 Task: Change the speed to Faster (fine).
Action: Mouse moved to (36, 16)
Screenshot: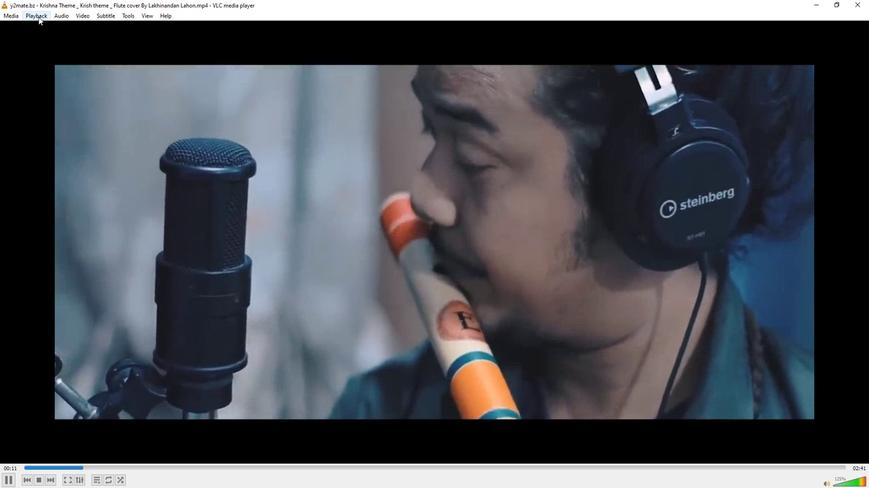 
Action: Mouse pressed left at (36, 16)
Screenshot: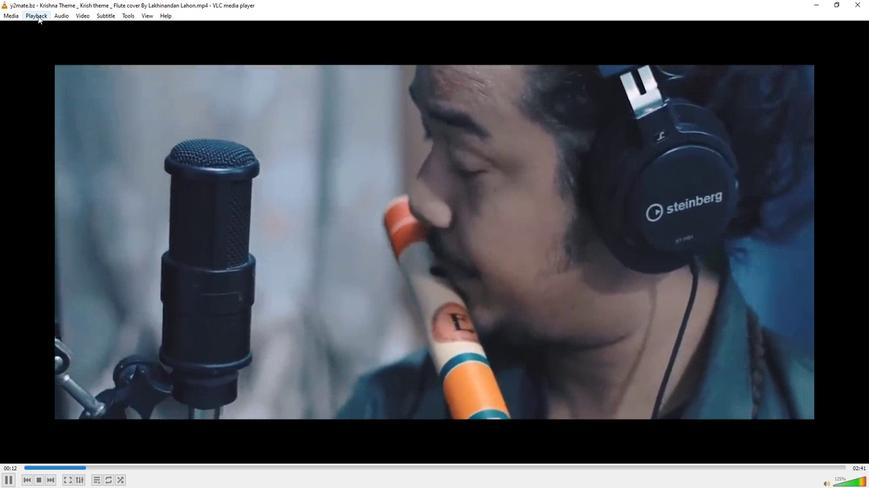 
Action: Mouse moved to (69, 87)
Screenshot: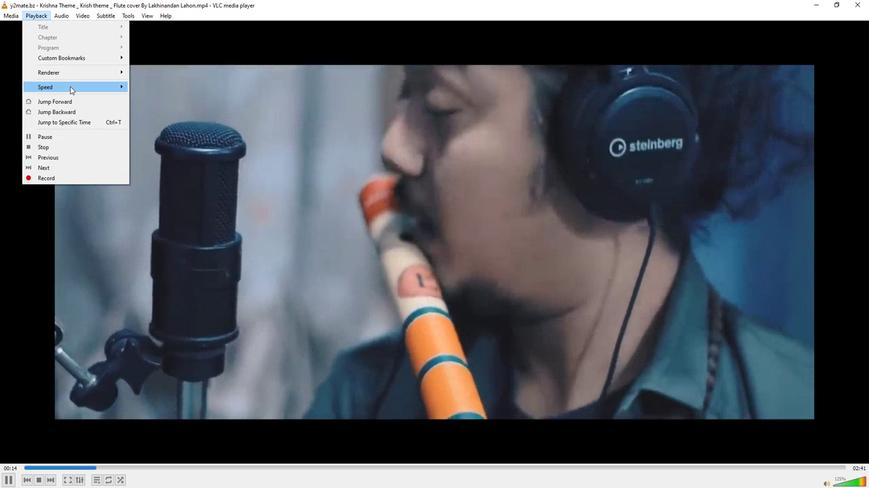 
Action: Mouse pressed left at (69, 87)
Screenshot: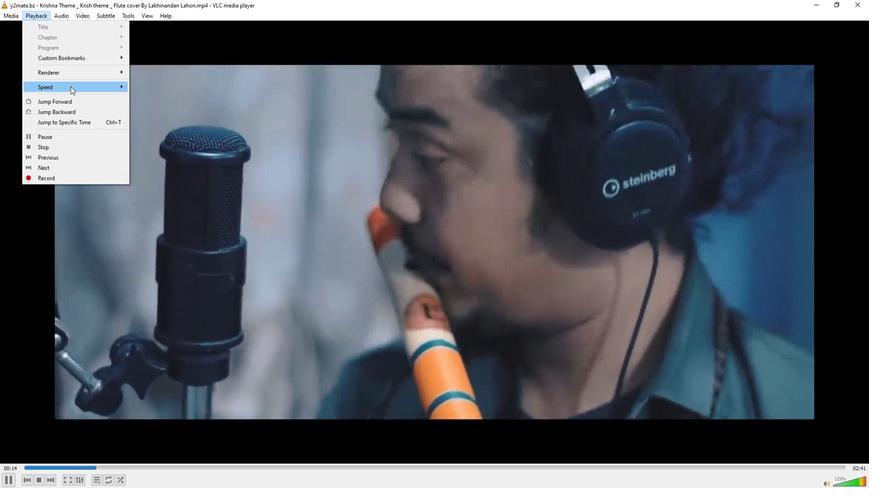 
Action: Mouse moved to (142, 103)
Screenshot: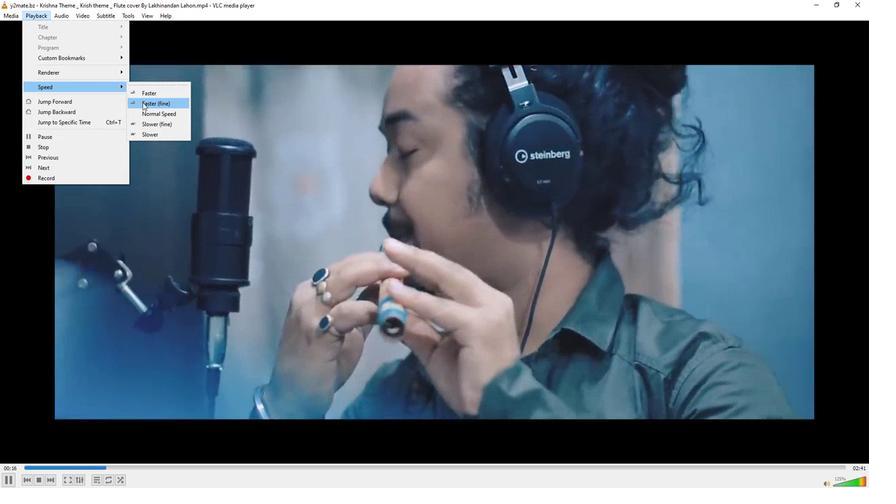 
Action: Mouse pressed left at (142, 103)
Screenshot: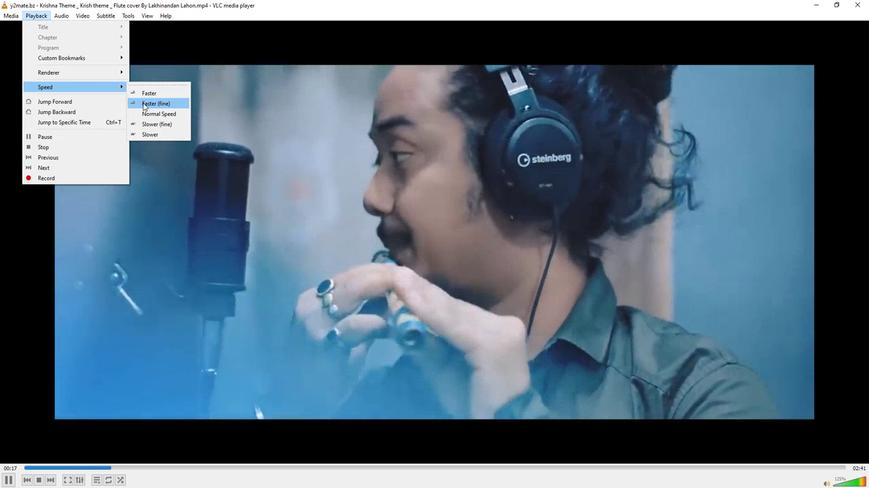 
Action: Mouse moved to (213, 164)
Screenshot: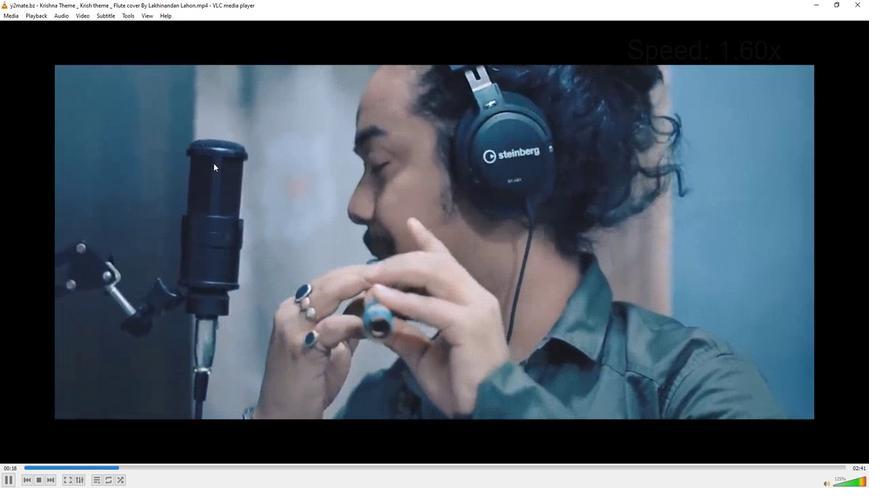 
